 Task: Restore a mistakenly deleted email within a conversation thread.
Action: Mouse moved to (1231, 270)
Screenshot: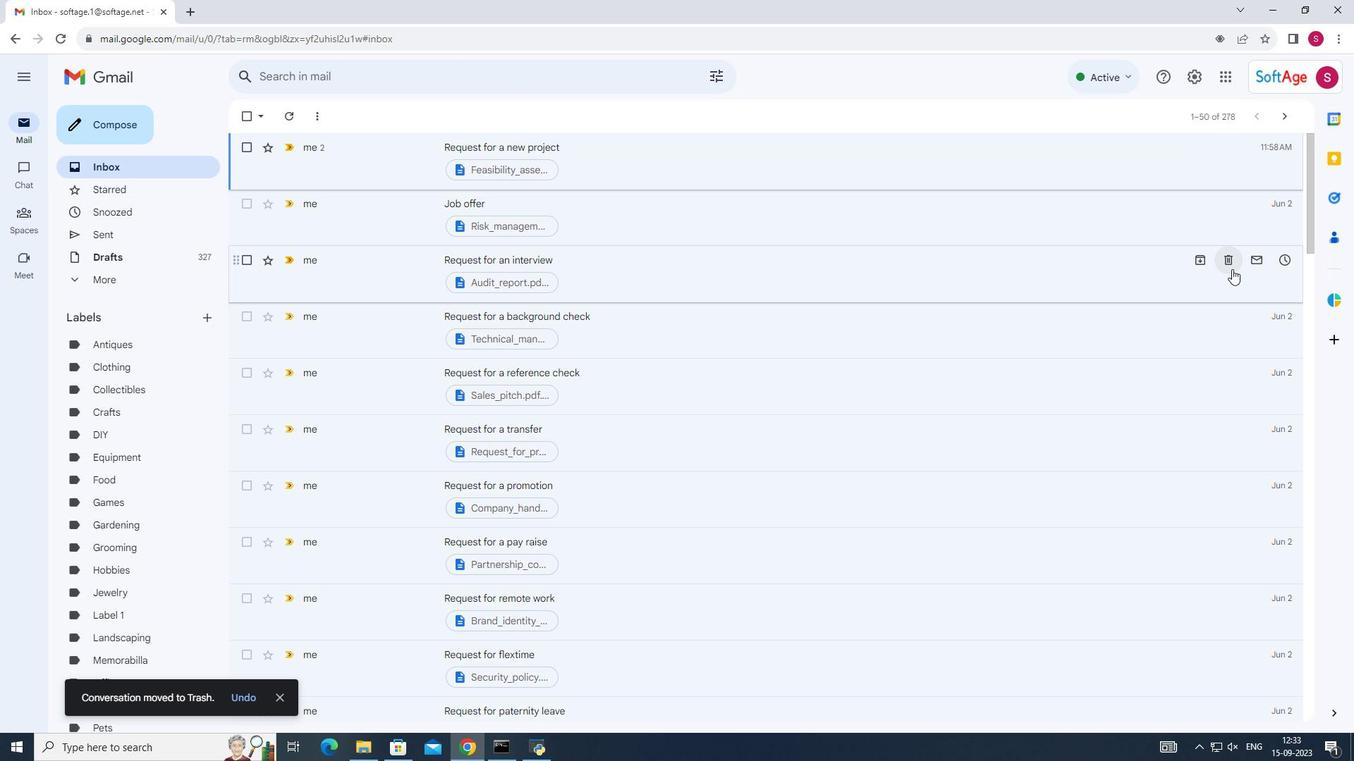 
Action: Mouse pressed left at (1231, 270)
Screenshot: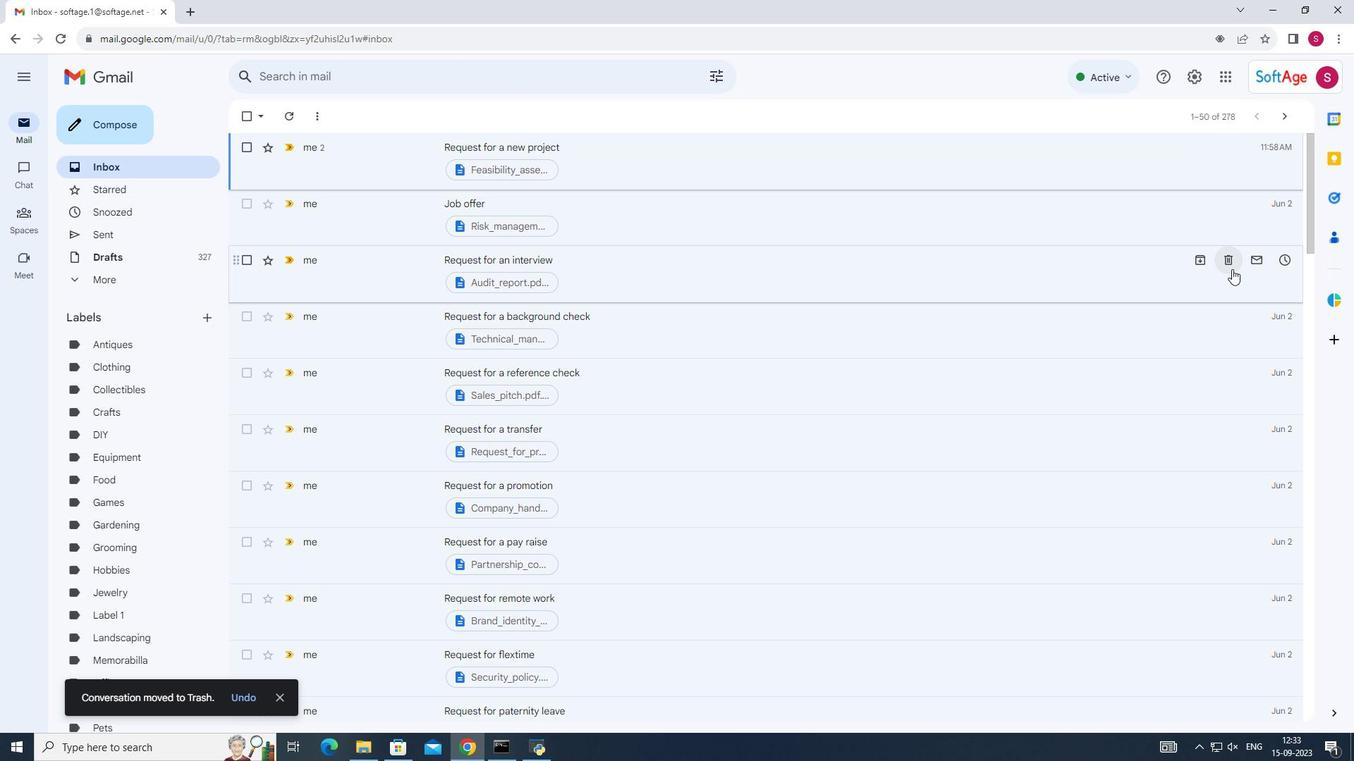 
Action: Mouse moved to (86, 280)
Screenshot: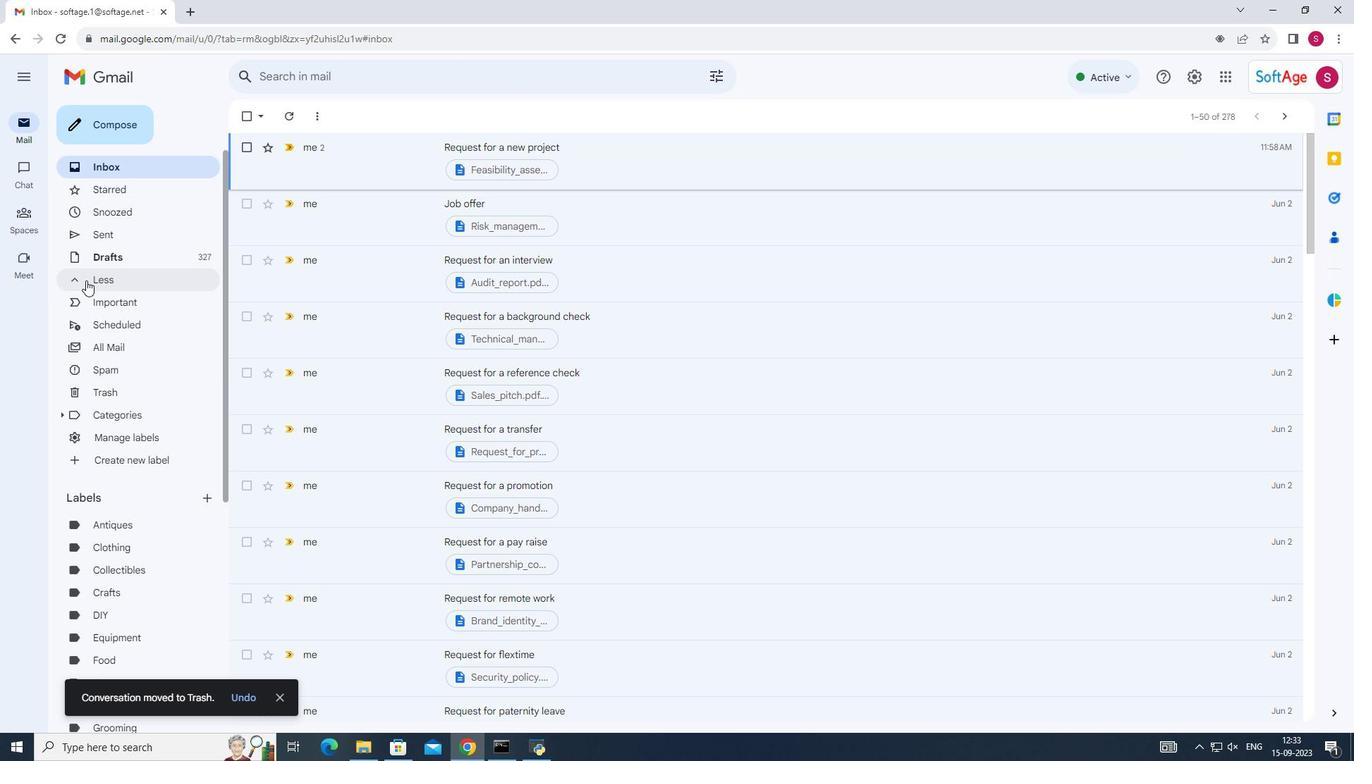 
Action: Mouse pressed left at (86, 280)
Screenshot: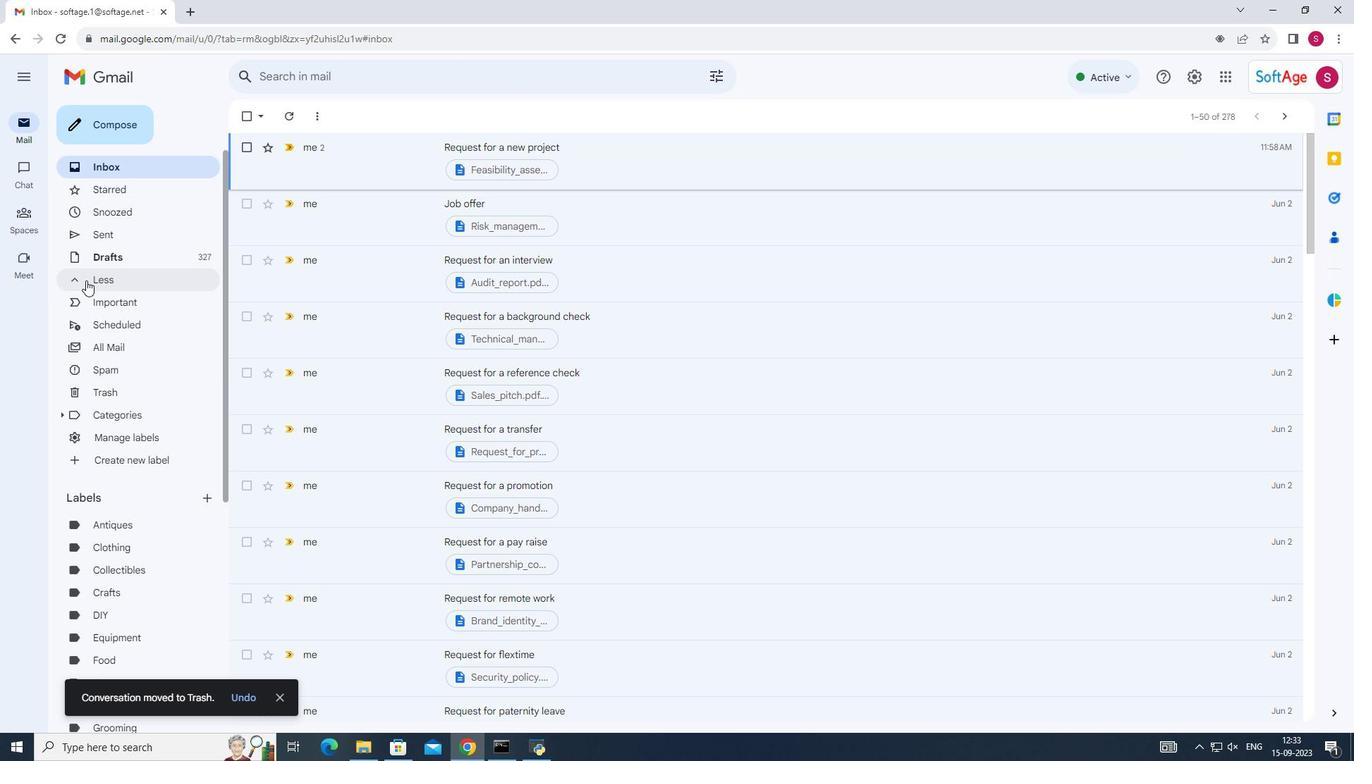 
Action: Mouse moved to (98, 389)
Screenshot: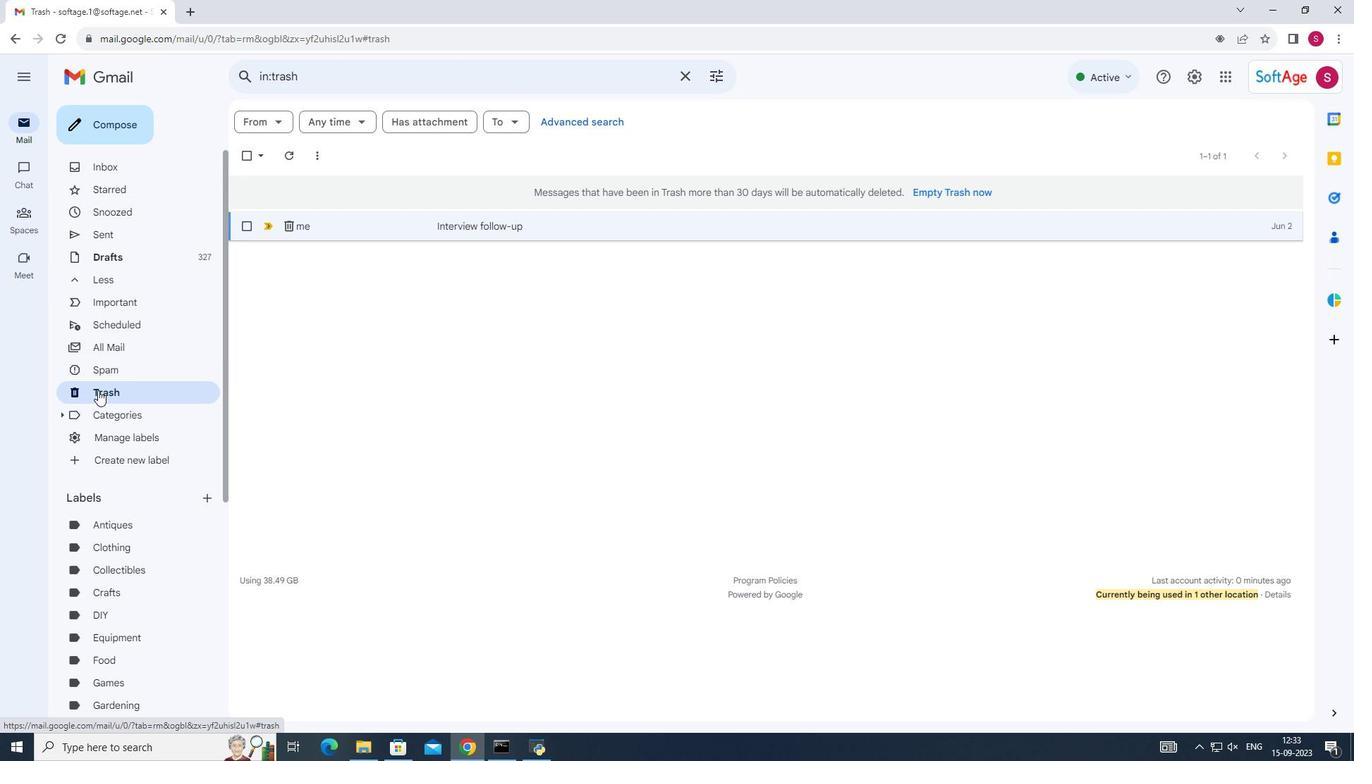 
Action: Mouse pressed left at (98, 389)
Screenshot: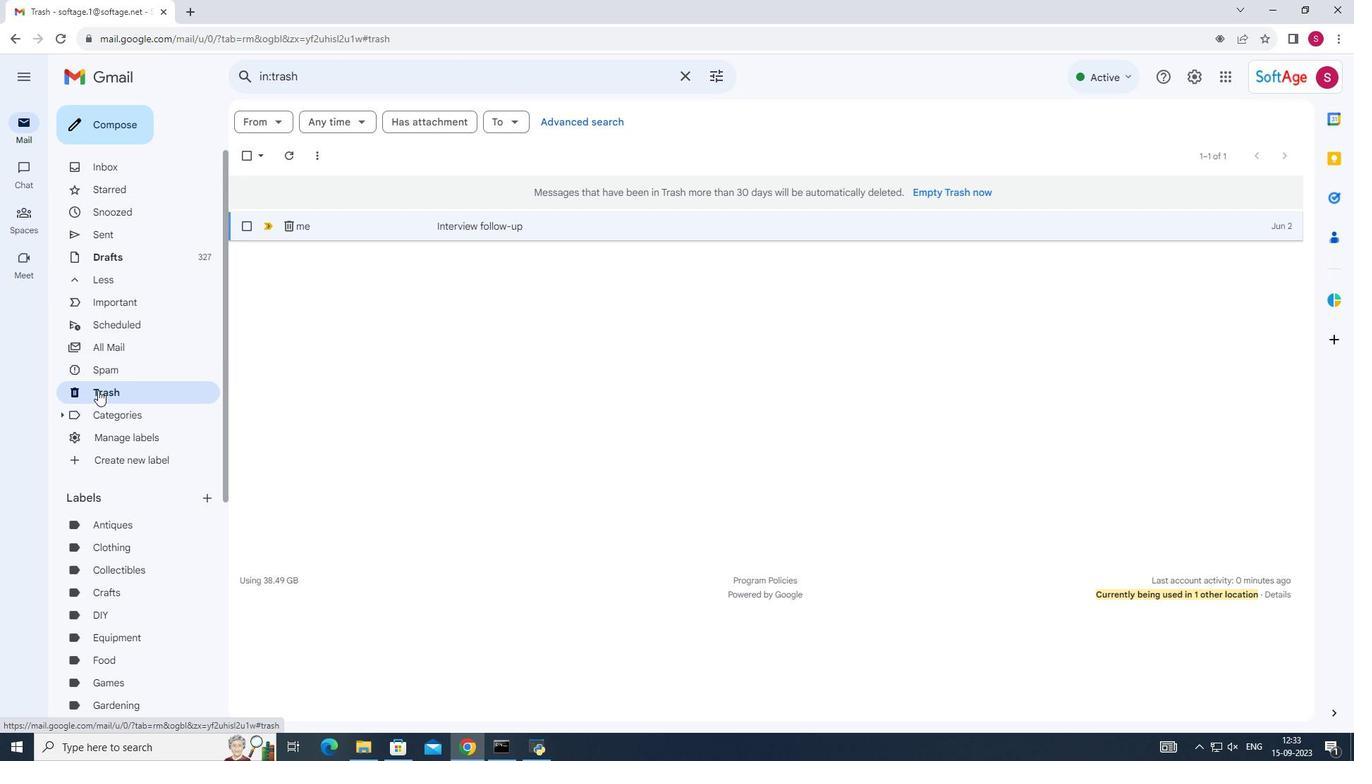 
Action: Mouse moved to (607, 226)
Screenshot: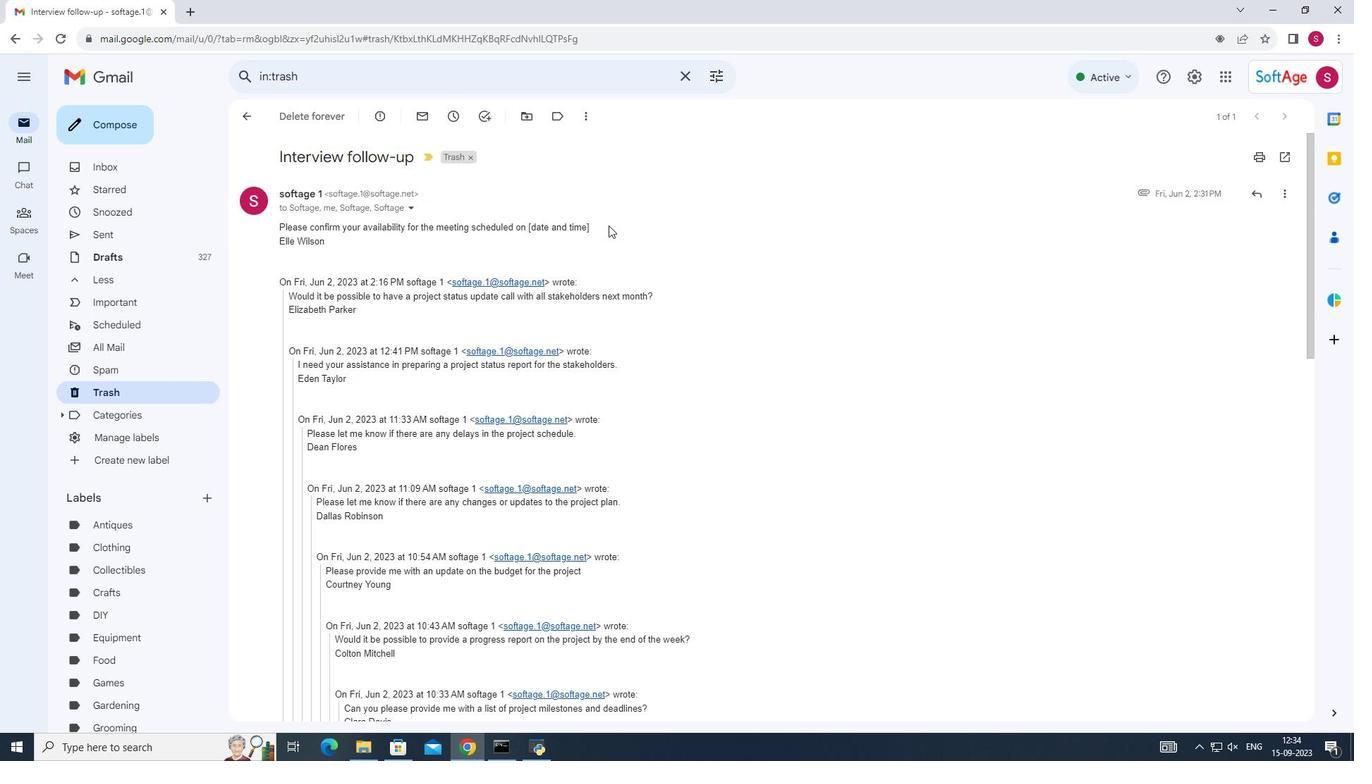
Action: Mouse pressed left at (607, 226)
Screenshot: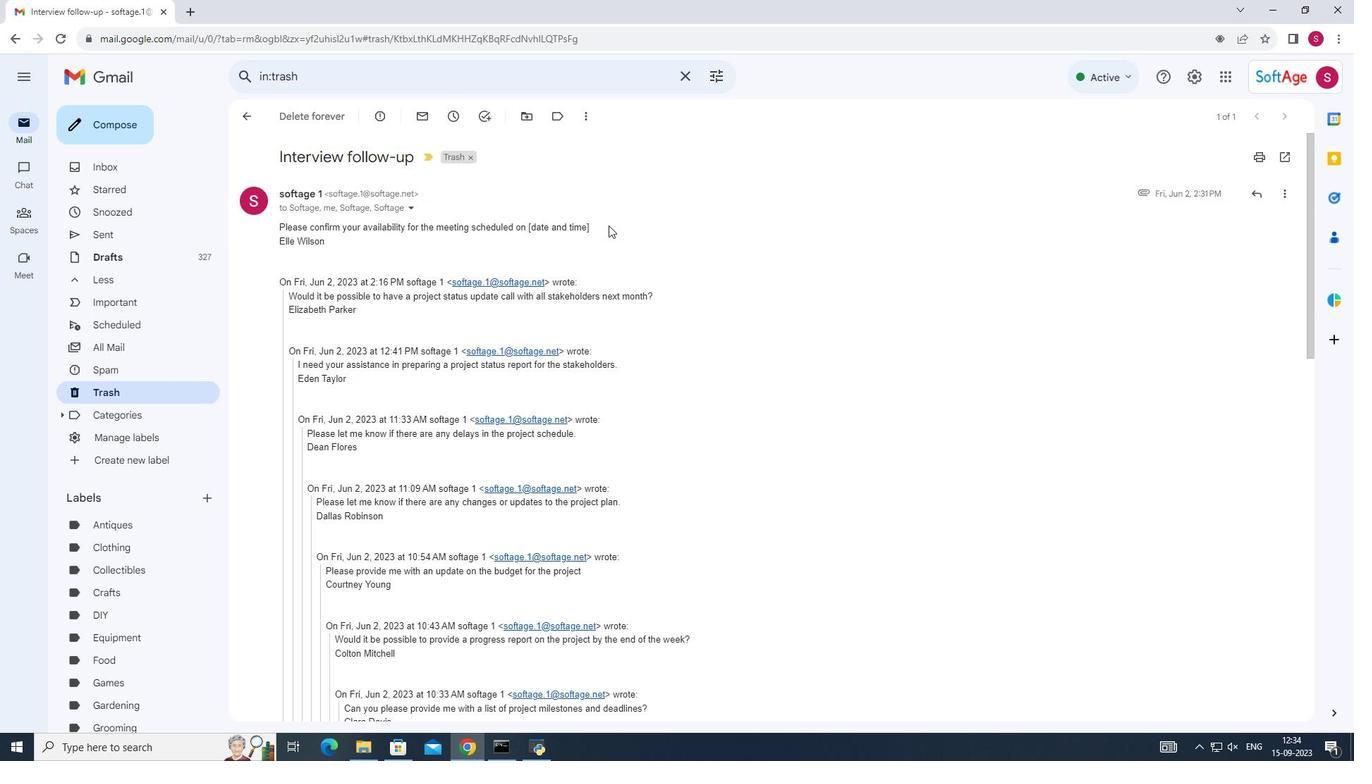
Action: Mouse moved to (248, 115)
Screenshot: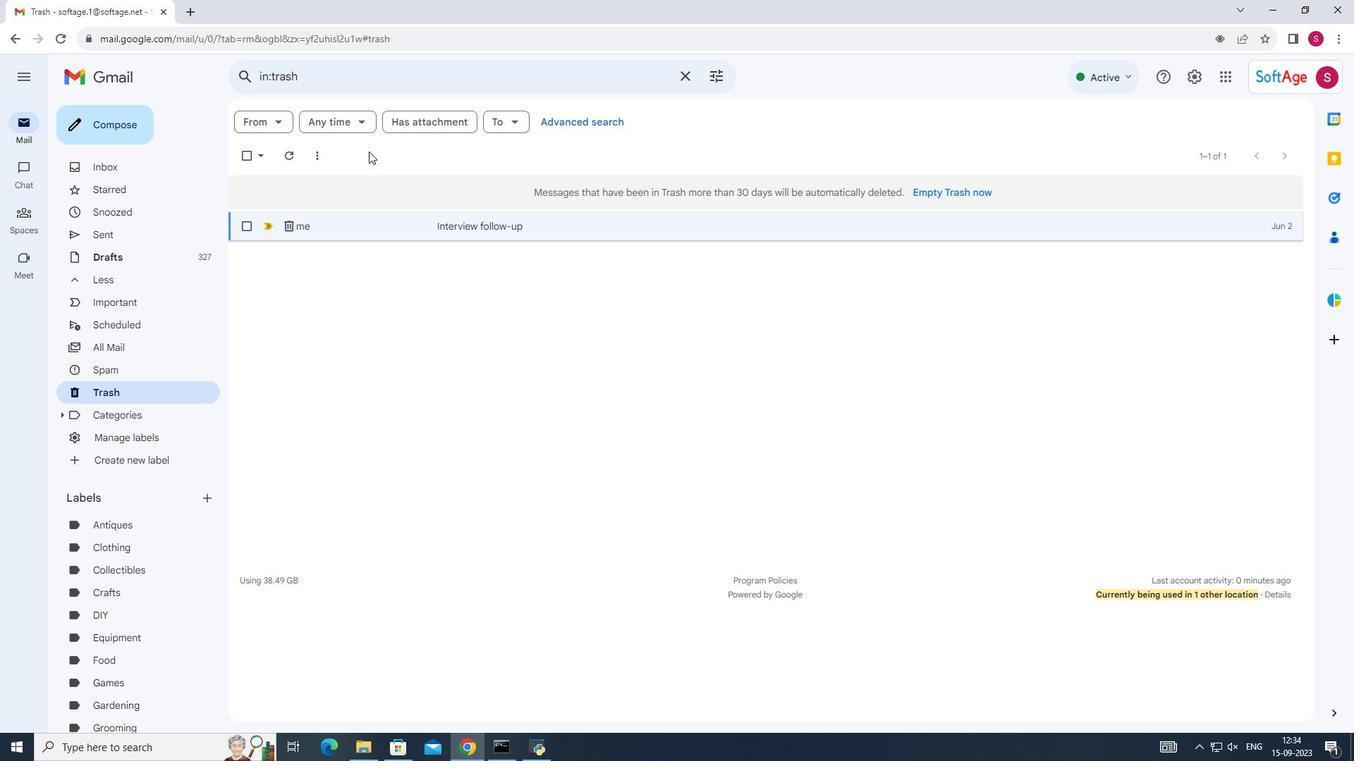 
Action: Mouse pressed left at (248, 115)
Screenshot: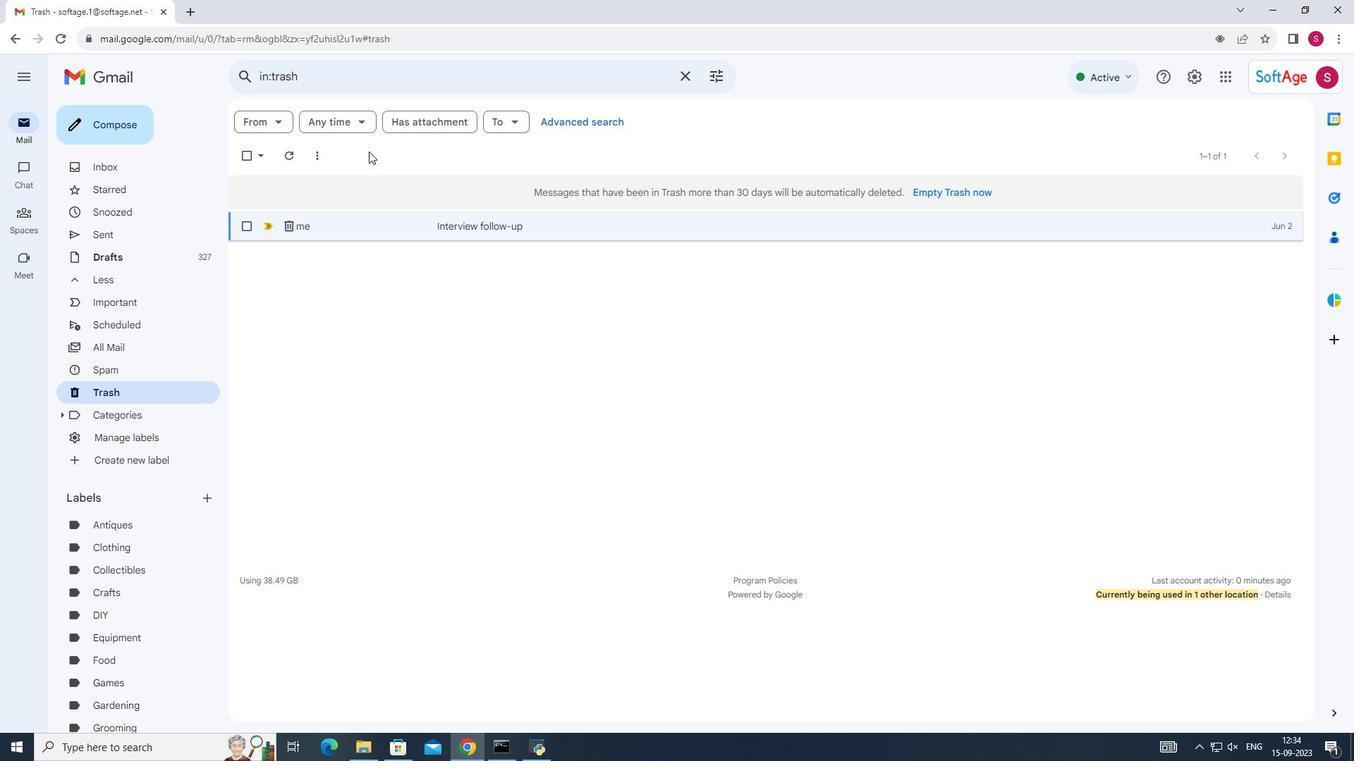 
Action: Mouse moved to (543, 233)
Screenshot: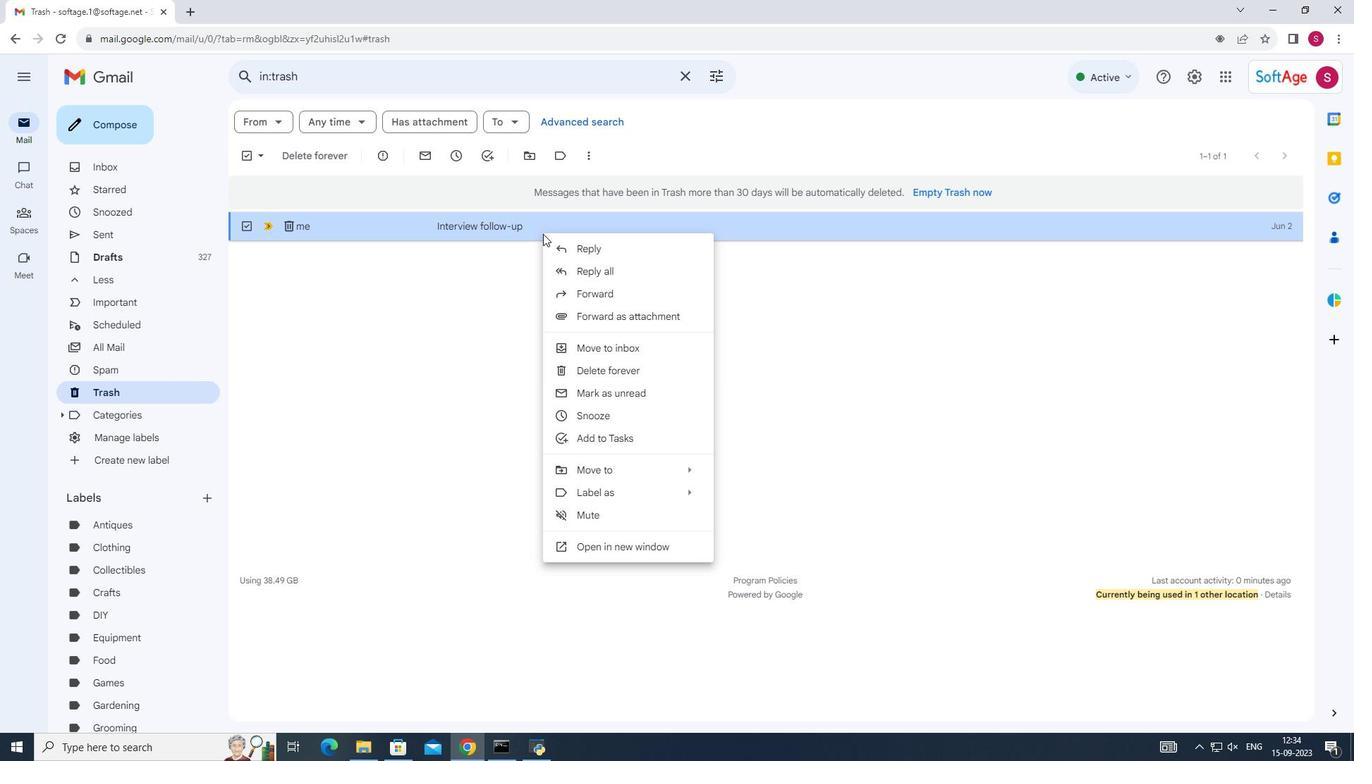 
Action: Mouse pressed right at (543, 233)
Screenshot: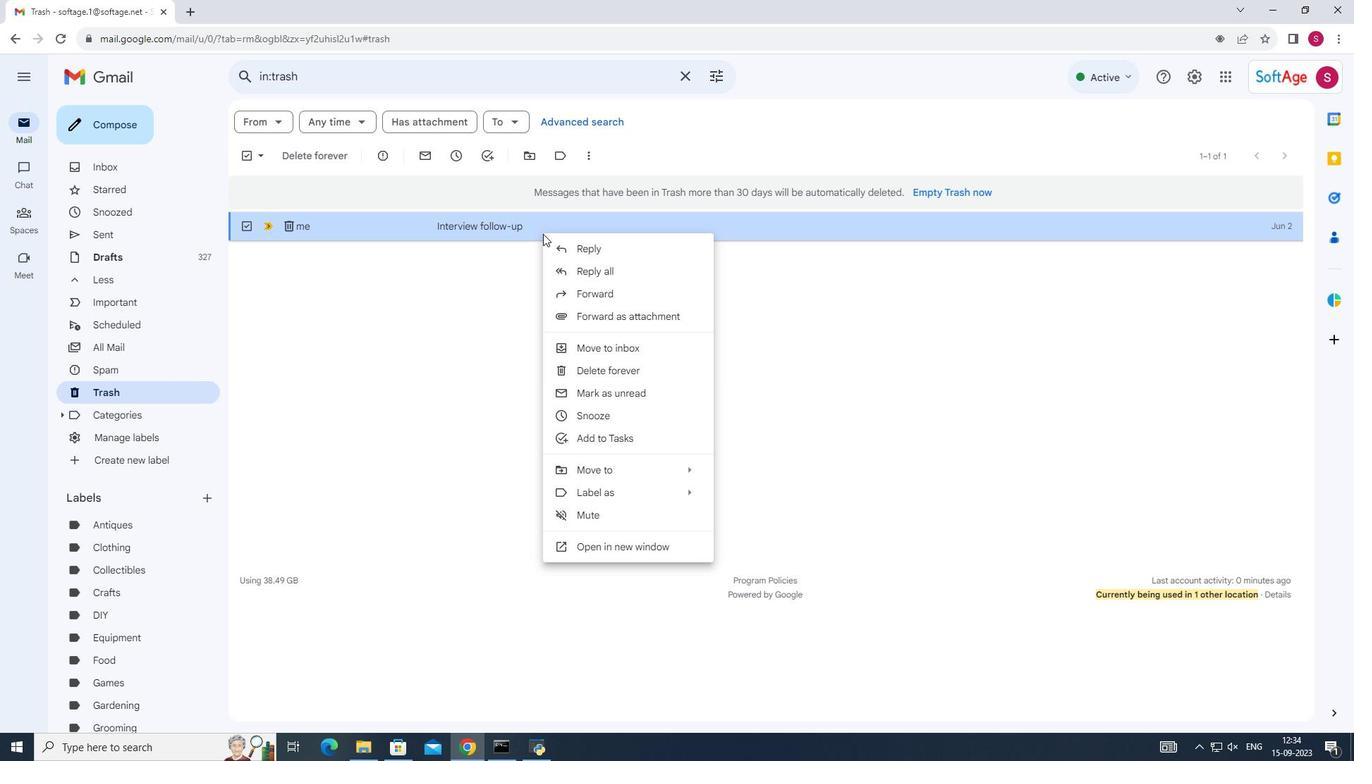 
Action: Mouse moved to (615, 349)
Screenshot: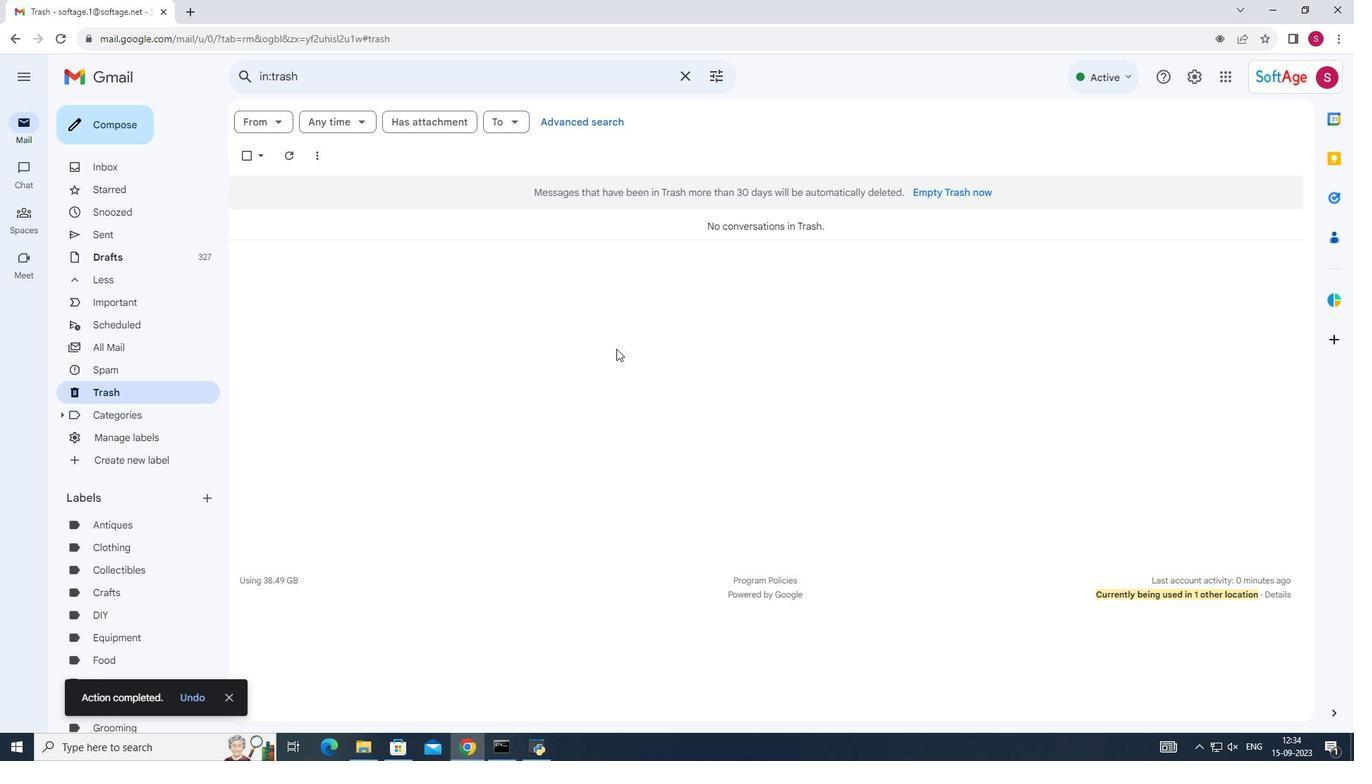 
Action: Mouse pressed left at (615, 349)
Screenshot: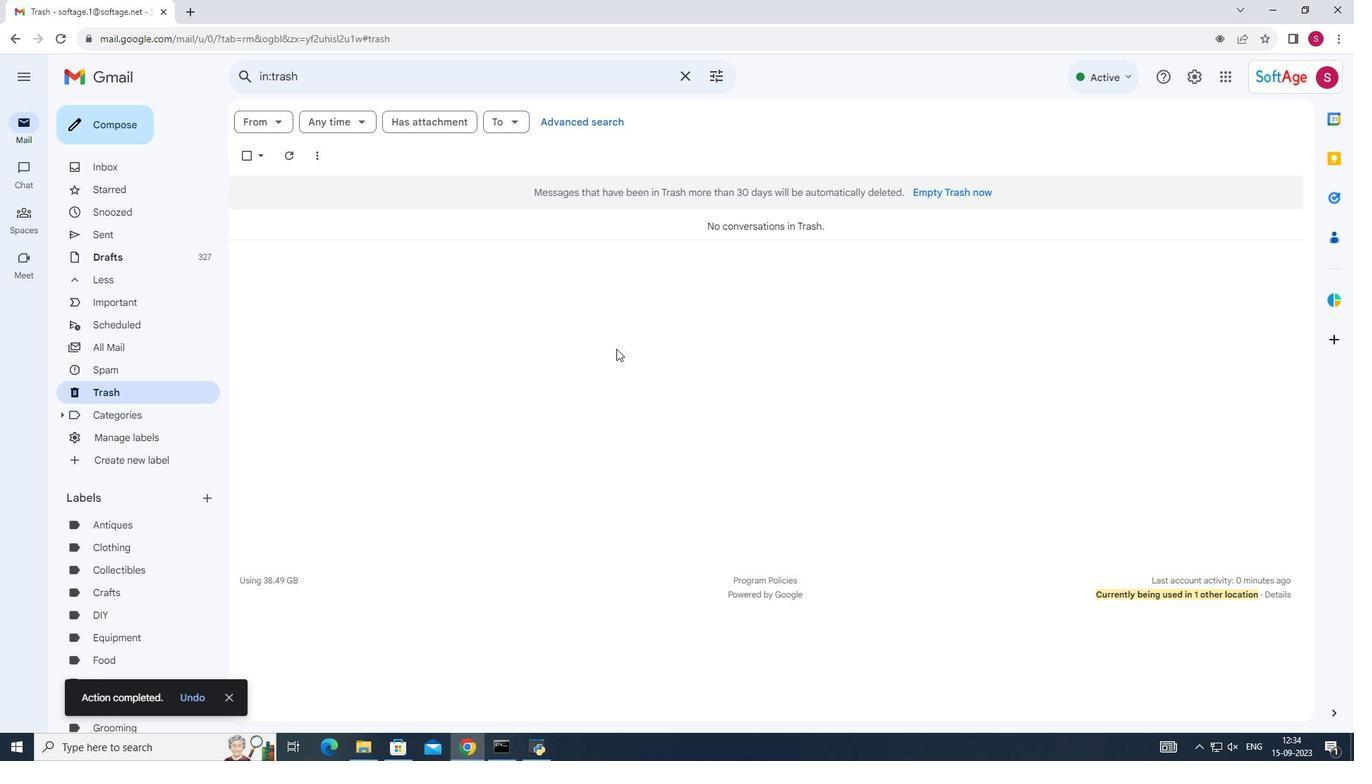 
Action: Mouse moved to (616, 349)
Screenshot: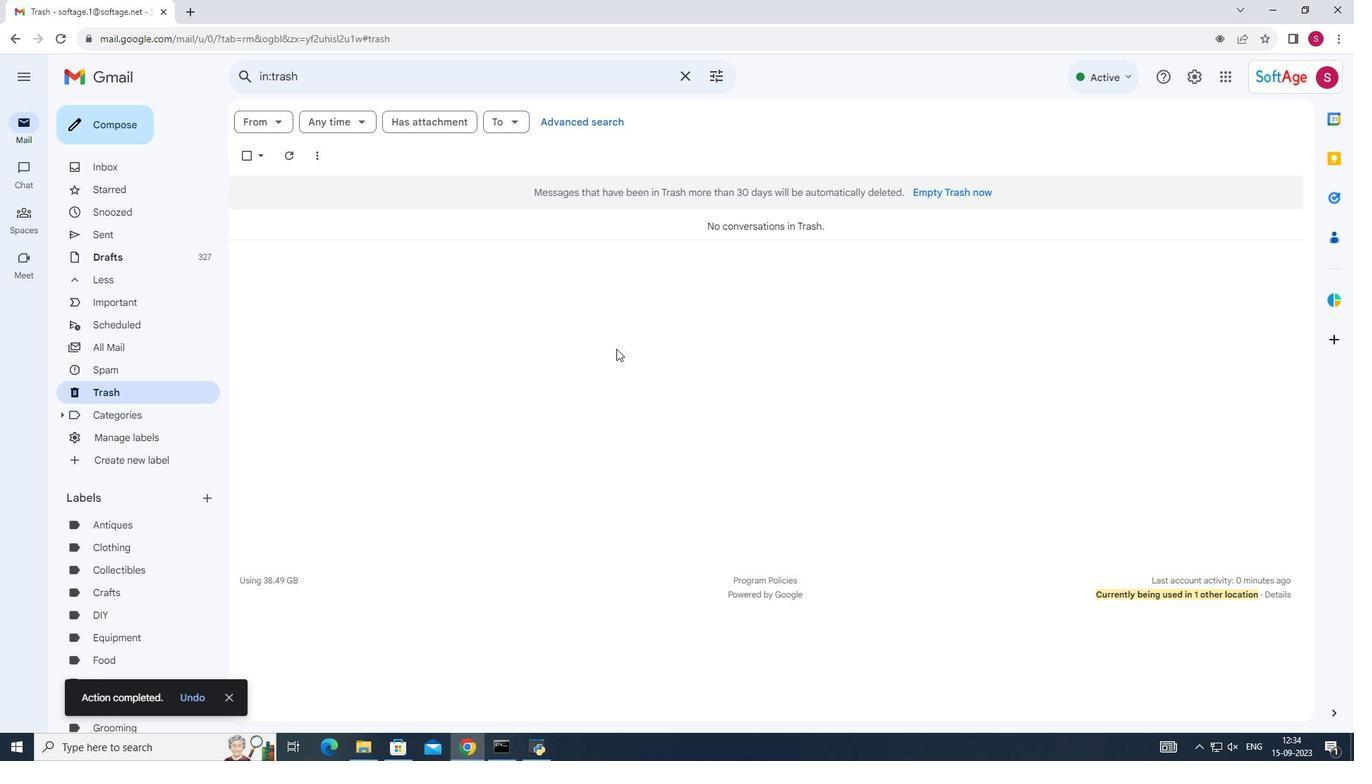 
